 Task: Find flights for 3 adults from Barcelona to Athens on August 18, 2023 with a return on August 25, 2023.
Action: Mouse moved to (452, 478)
Screenshot: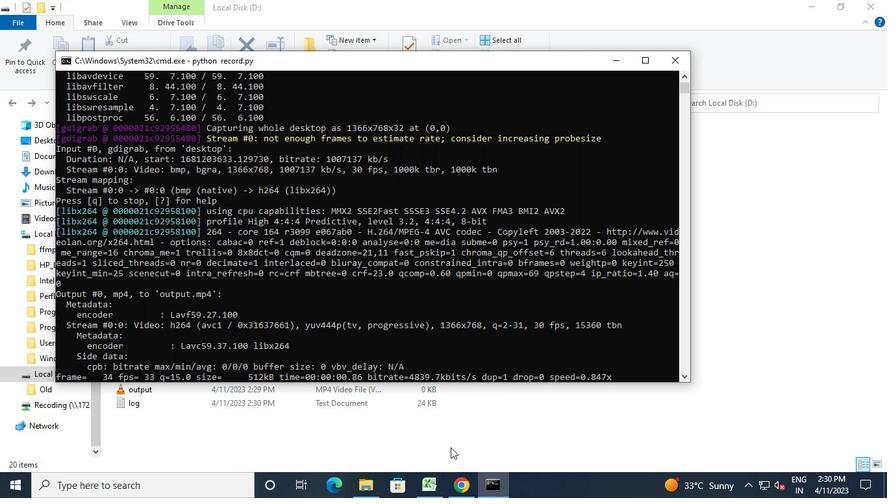 
Action: Mouse pressed left at (452, 478)
Screenshot: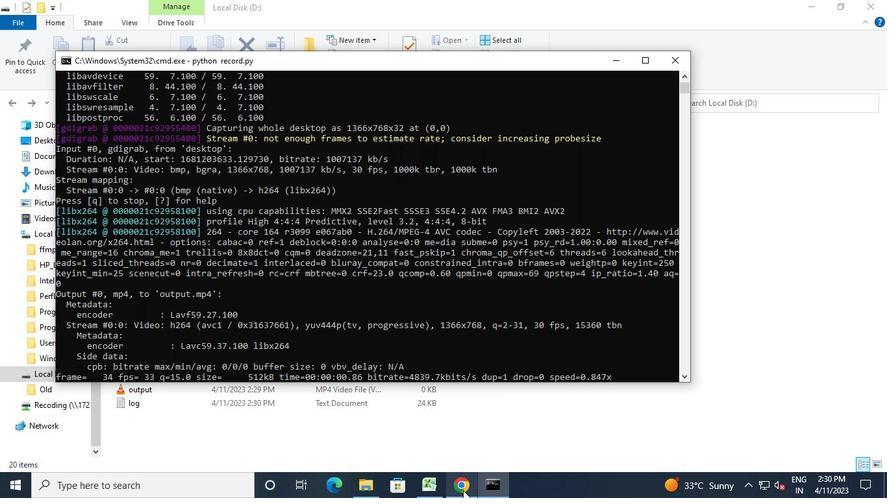 
Action: Mouse moved to (35, 280)
Screenshot: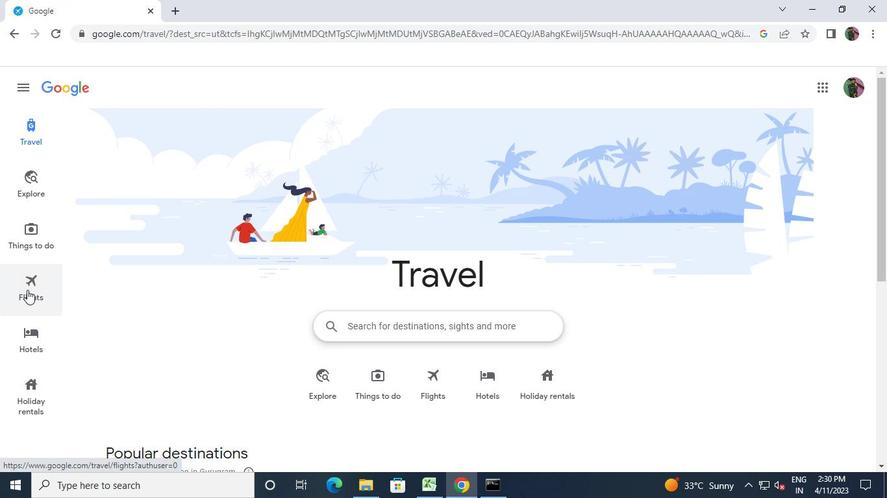 
Action: Mouse pressed left at (35, 280)
Screenshot: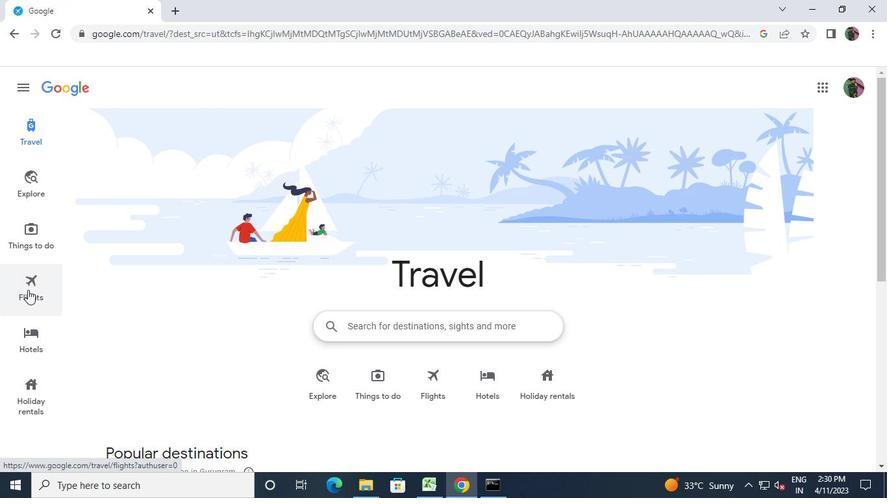 
Action: Mouse moved to (261, 337)
Screenshot: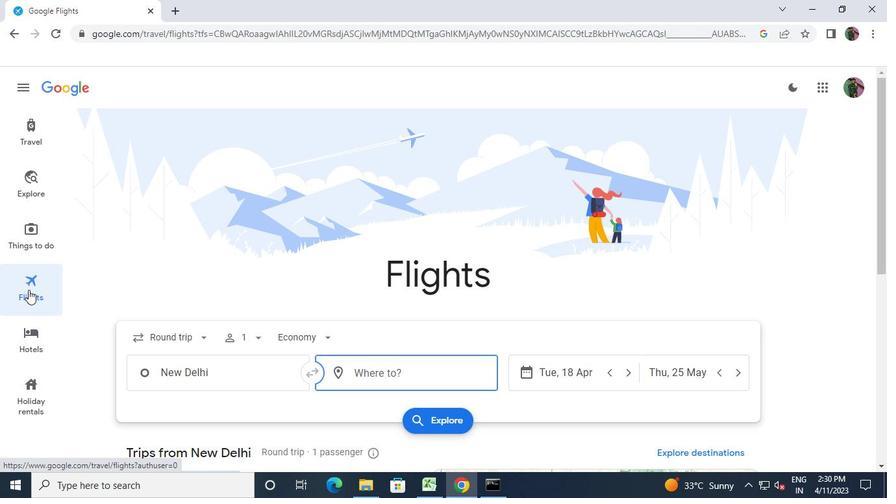 
Action: Mouse pressed left at (261, 337)
Screenshot: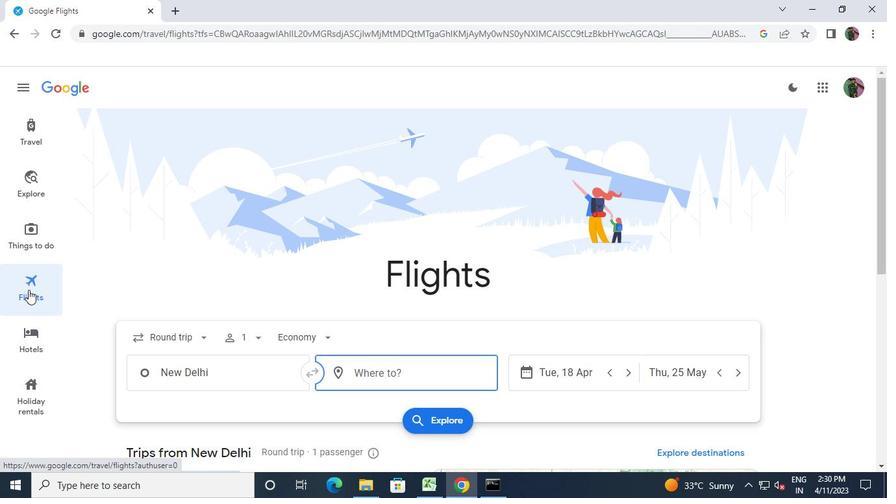 
Action: Mouse moved to (354, 371)
Screenshot: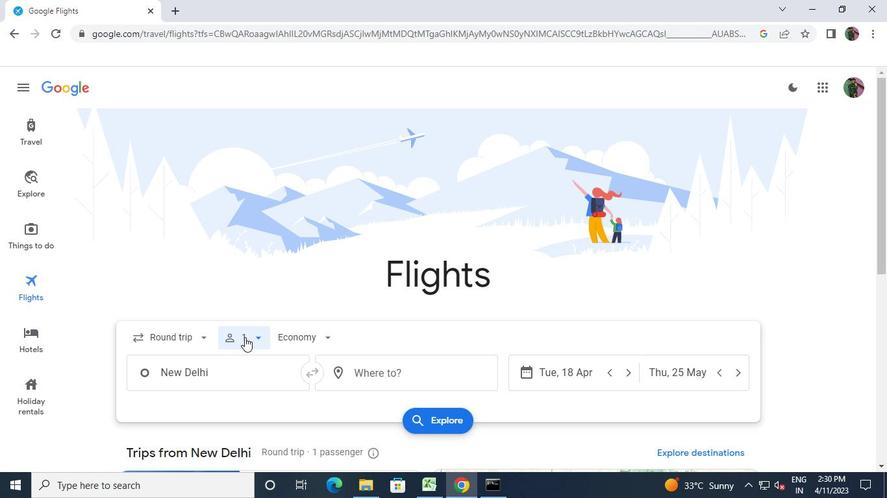 
Action: Mouse pressed left at (354, 371)
Screenshot: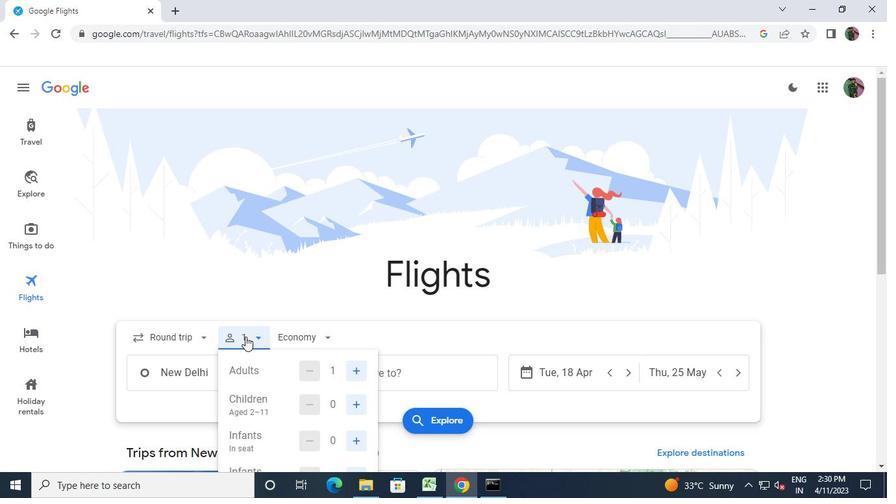 
Action: Mouse moved to (543, 394)
Screenshot: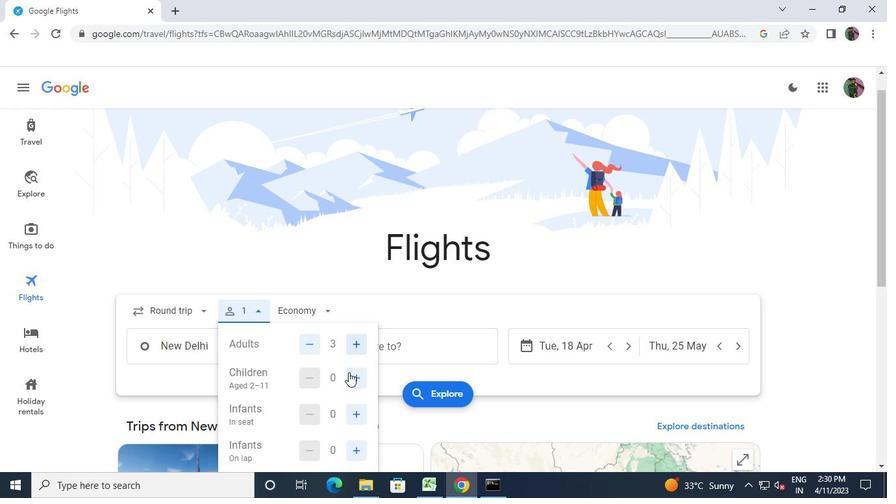 
Action: Mouse pressed left at (543, 394)
Screenshot: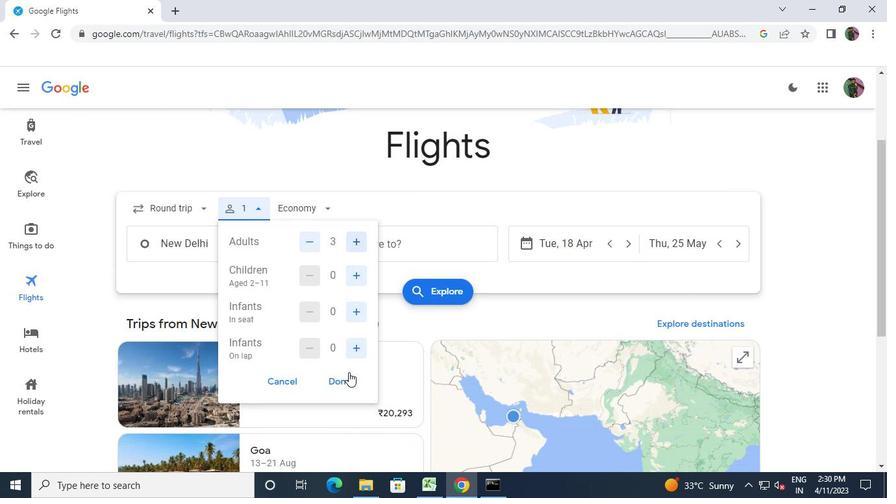 
Action: Mouse moved to (463, 491)
Screenshot: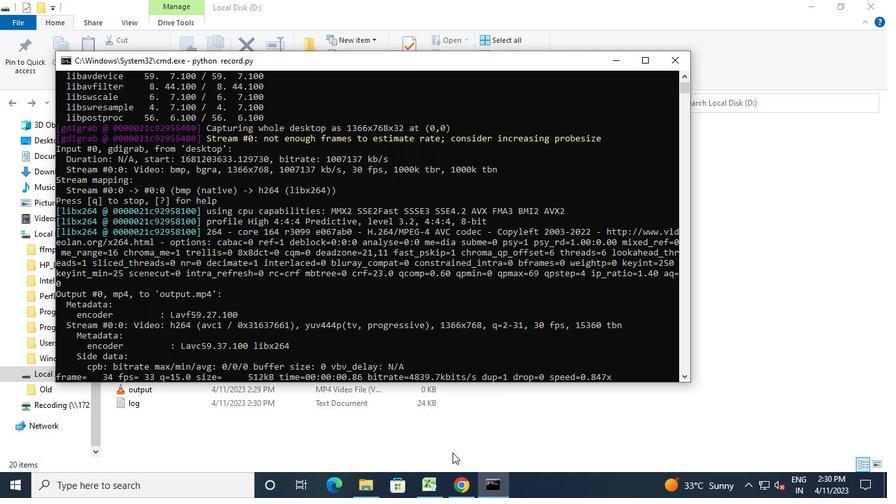 
Action: Mouse pressed left at (463, 491)
Screenshot: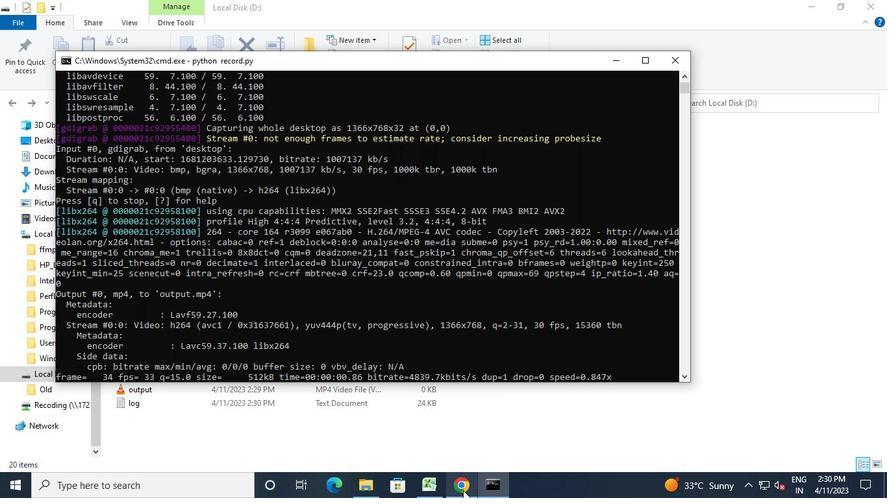 
Action: Mouse moved to (28, 290)
Screenshot: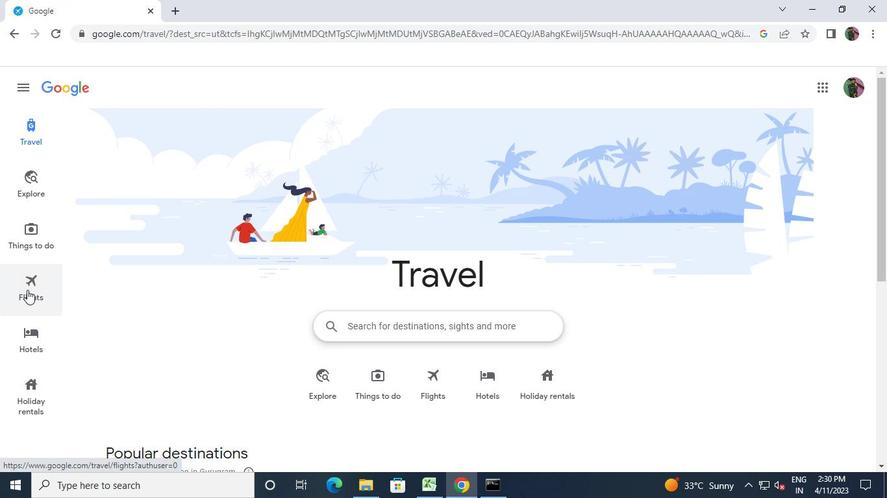 
Action: Mouse pressed left at (28, 290)
Screenshot: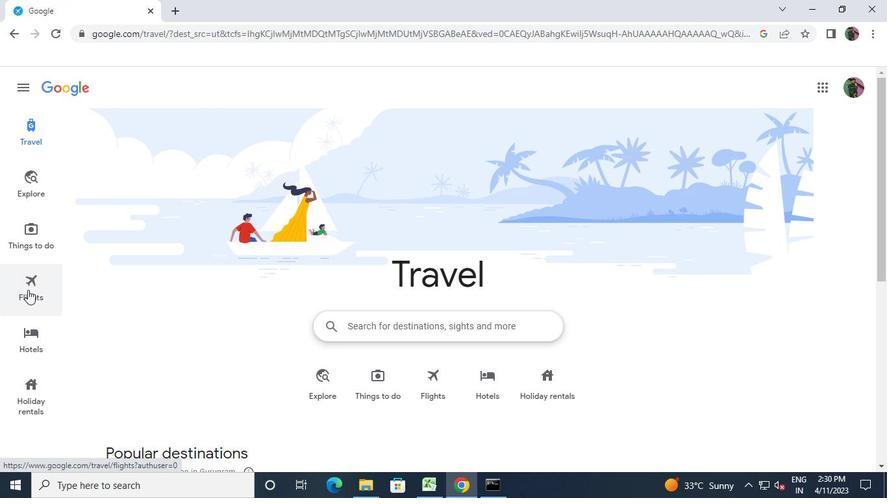 
Action: Mouse moved to (244, 337)
Screenshot: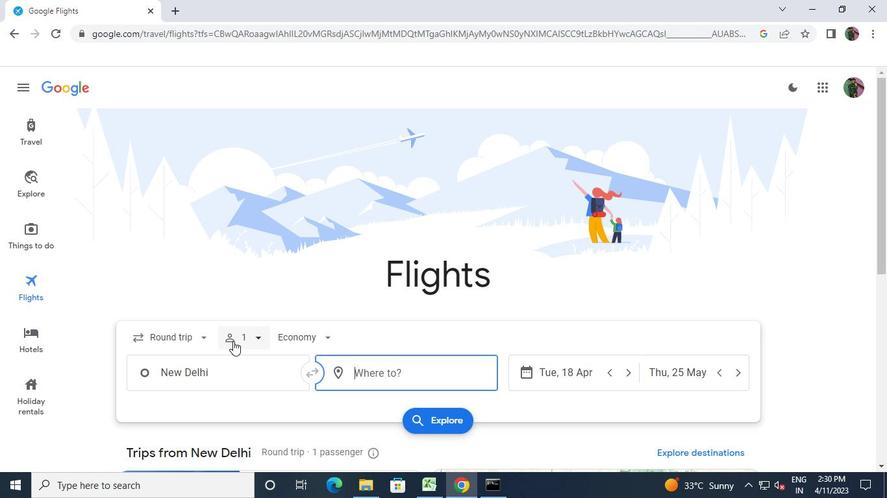 
Action: Mouse pressed left at (244, 337)
Screenshot: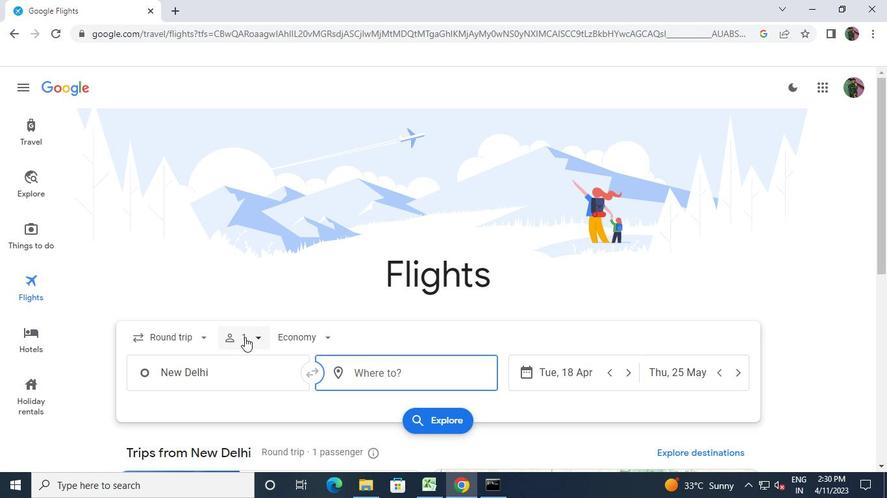 
Action: Mouse moved to (351, 370)
Screenshot: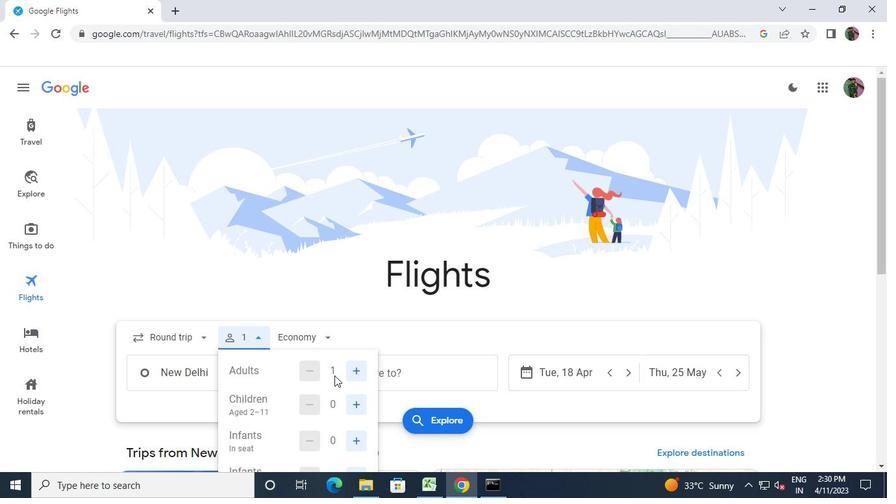 
Action: Mouse pressed left at (351, 370)
Screenshot: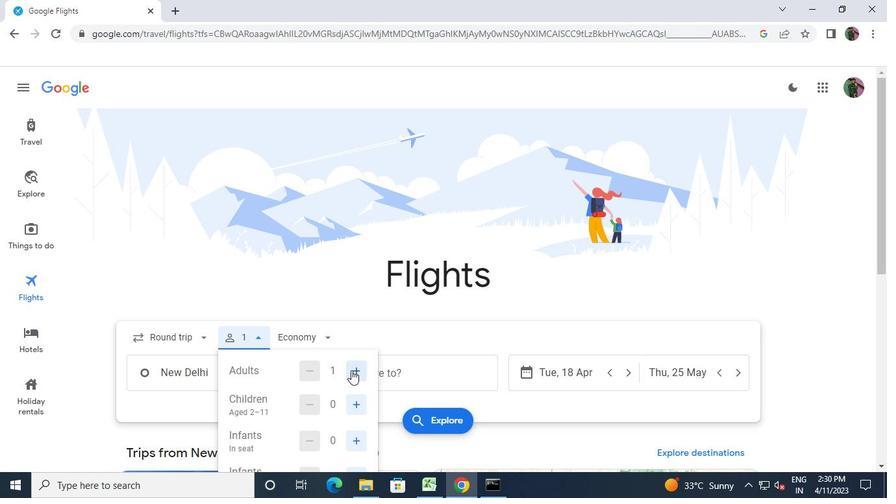 
Action: Mouse pressed left at (351, 370)
Screenshot: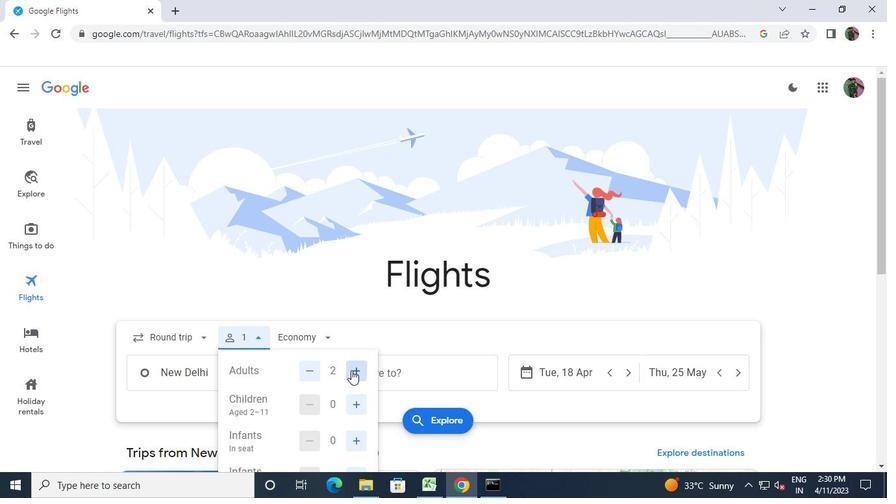 
Action: Mouse moved to (346, 374)
Screenshot: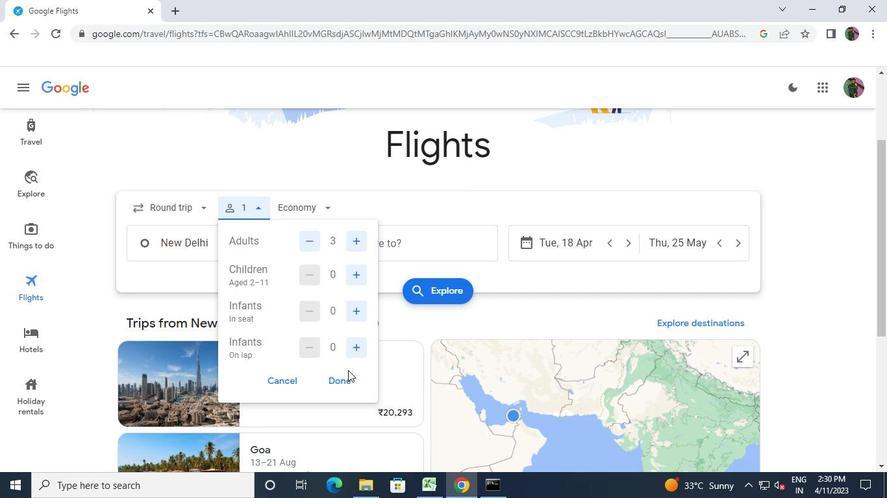 
Action: Mouse pressed left at (346, 374)
Screenshot: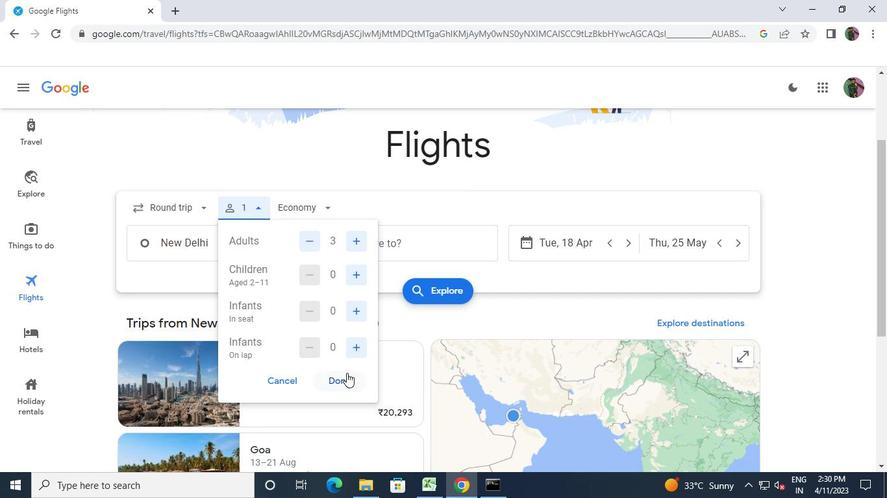 
Action: Mouse moved to (599, 241)
Screenshot: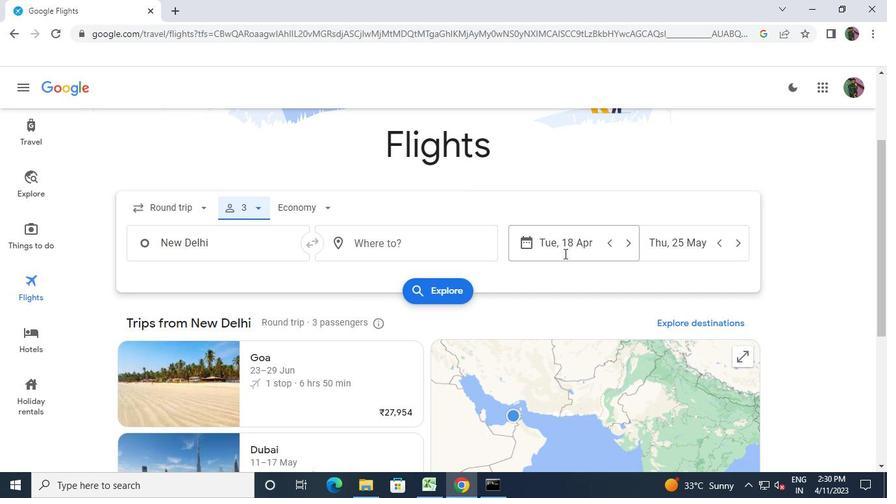 
Action: Mouse pressed left at (599, 241)
Screenshot: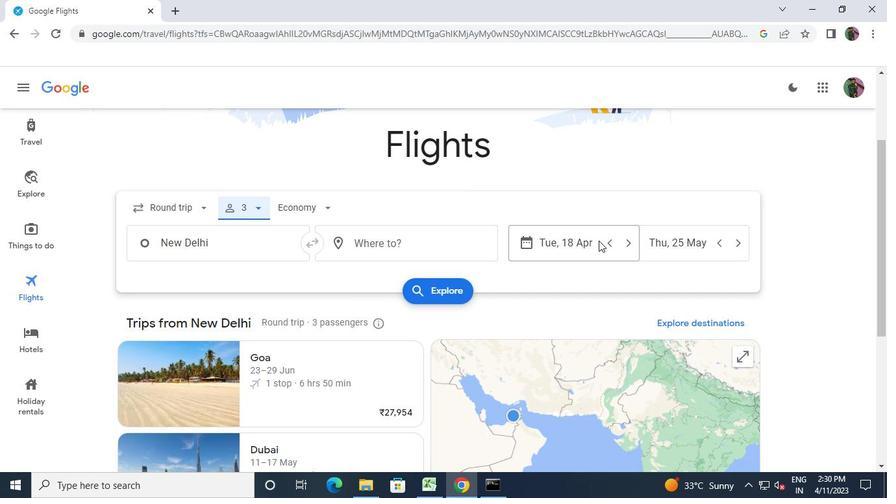 
Action: Mouse moved to (686, 187)
Screenshot: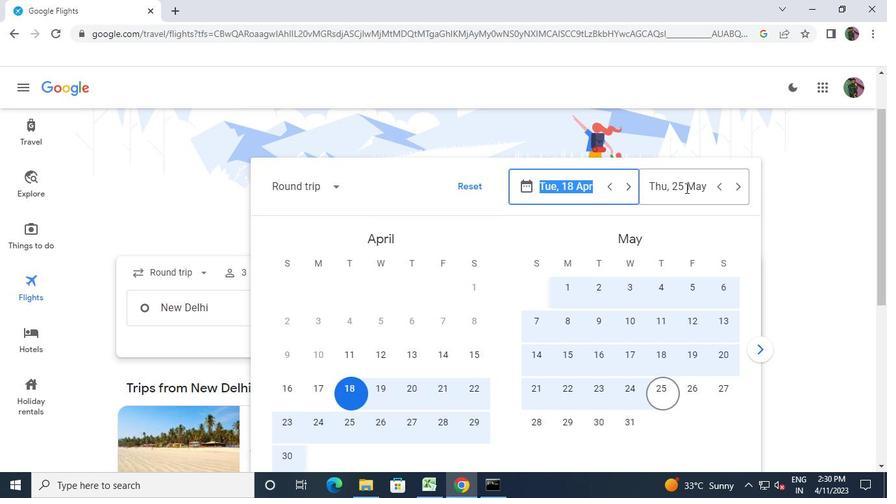 
Action: Mouse pressed left at (686, 187)
Screenshot: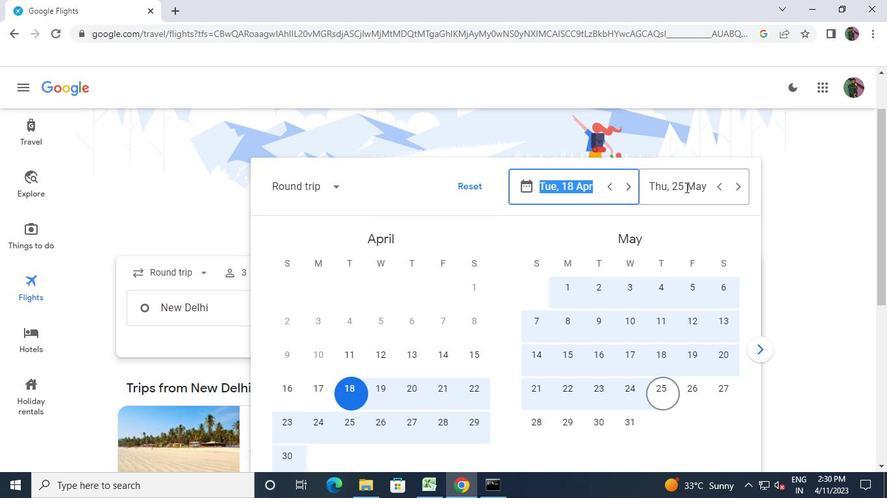 
Action: Mouse moved to (717, 183)
Screenshot: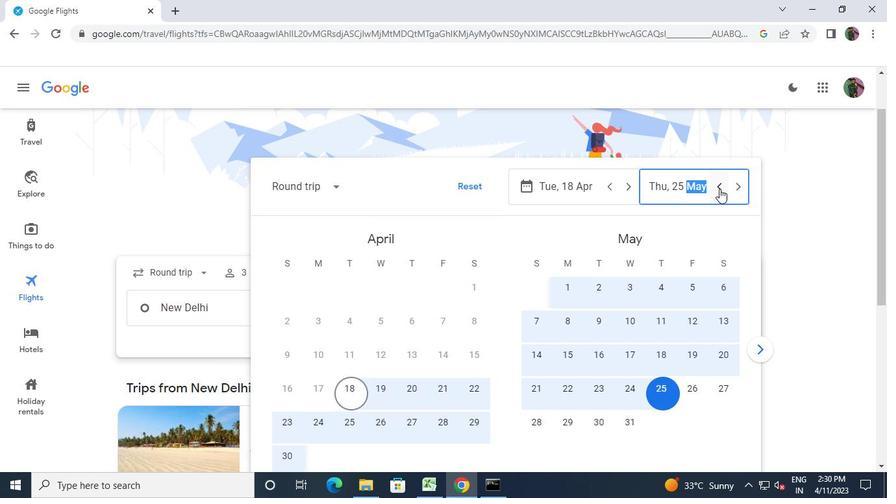 
Action: Keyboard a
Screenshot: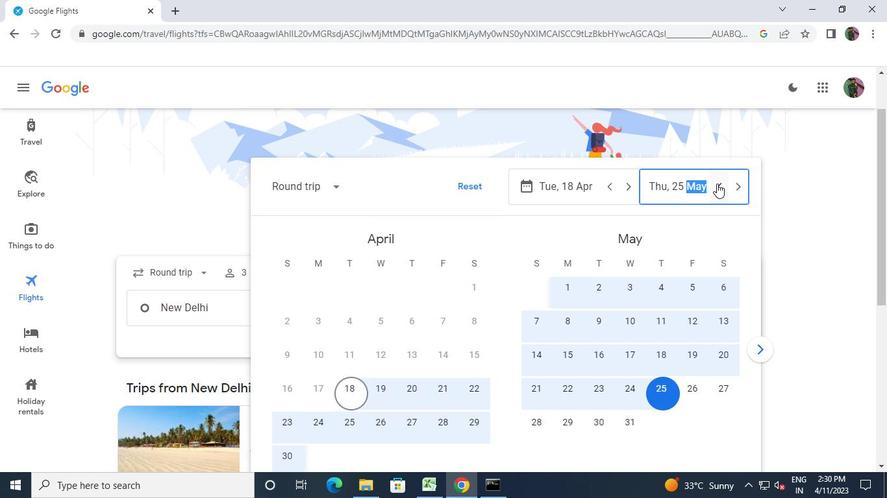
Action: Keyboard u
Screenshot: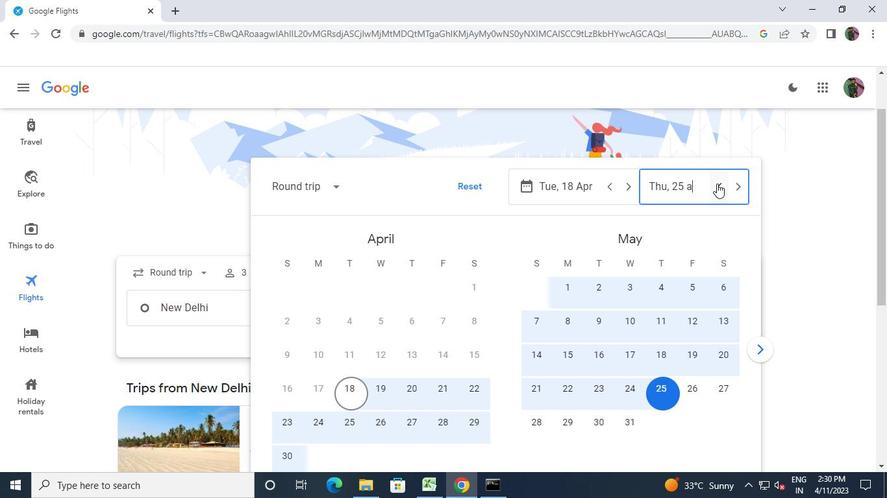 
Action: Keyboard g
Screenshot: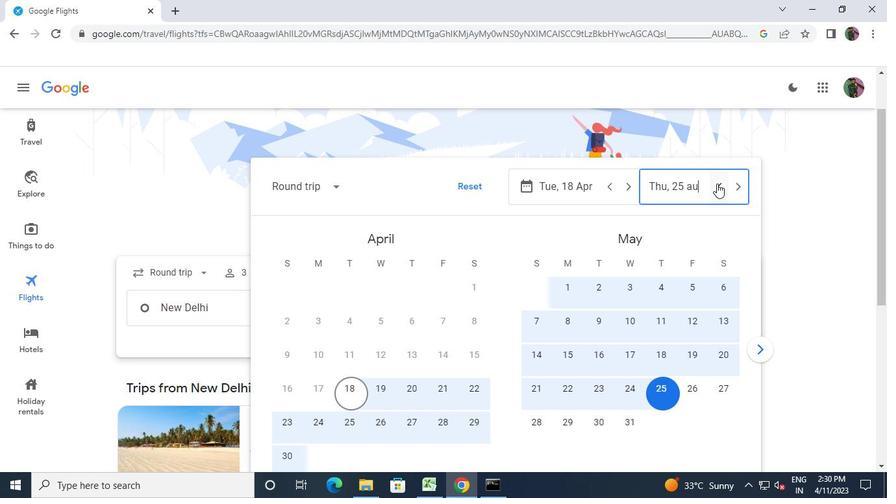 
Action: Keyboard Key.enter
Screenshot: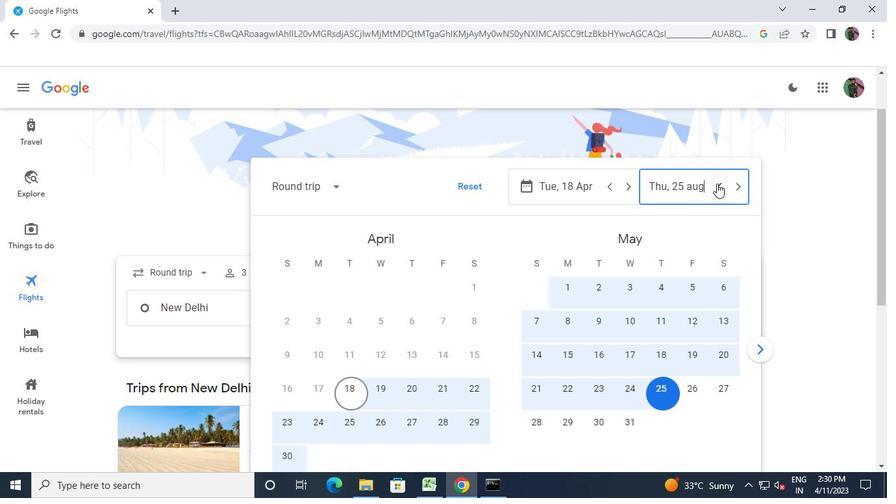 
Action: Mouse moved to (369, 319)
Screenshot: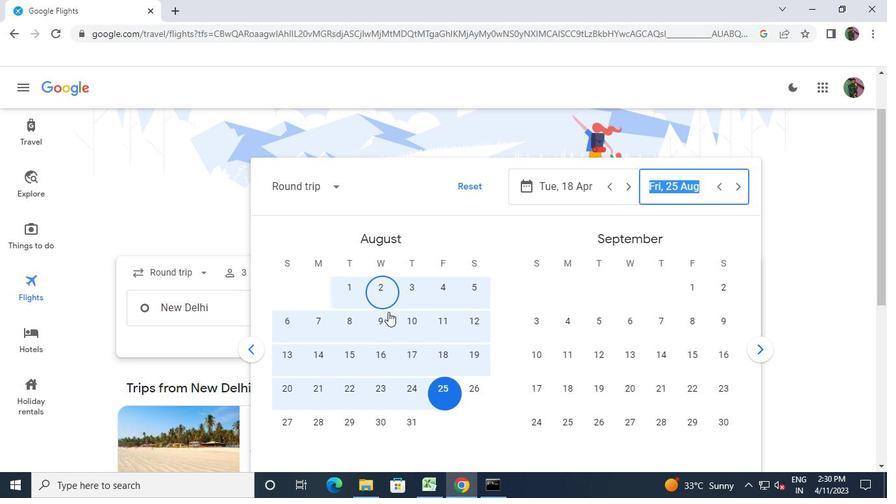 
Action: Mouse pressed left at (369, 319)
Screenshot: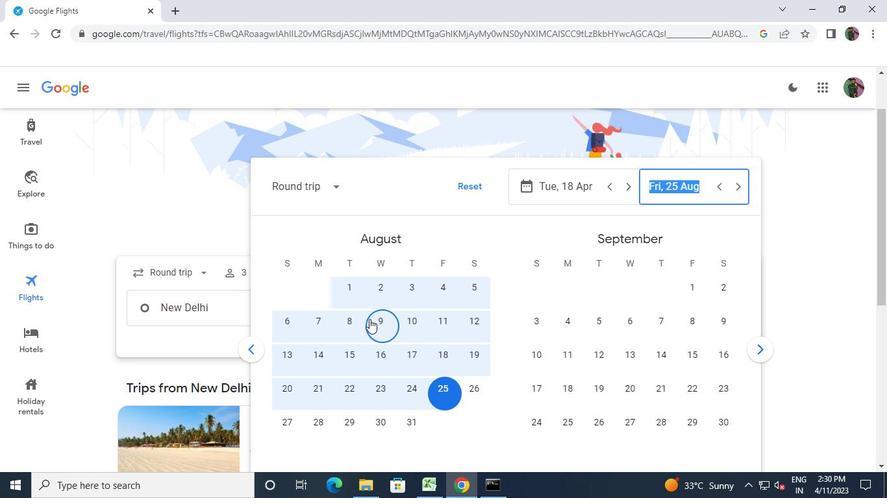 
Action: Mouse moved to (699, 354)
Screenshot: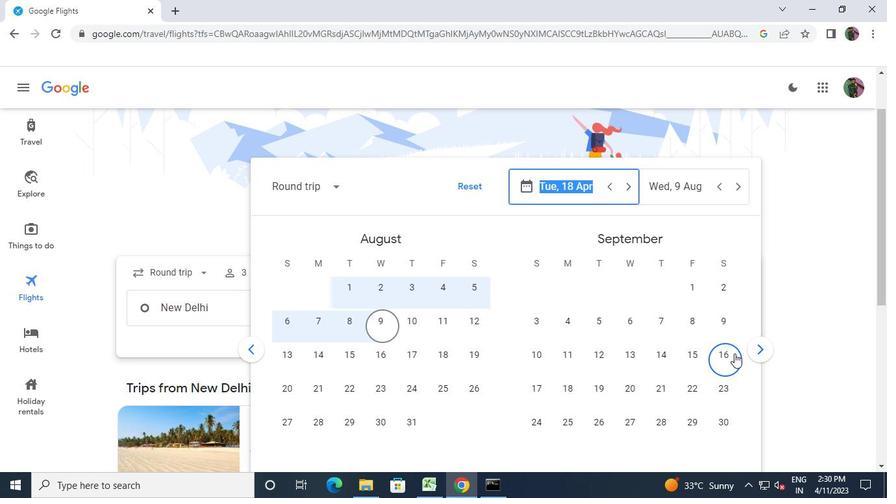 
Action: Mouse pressed left at (699, 354)
Screenshot: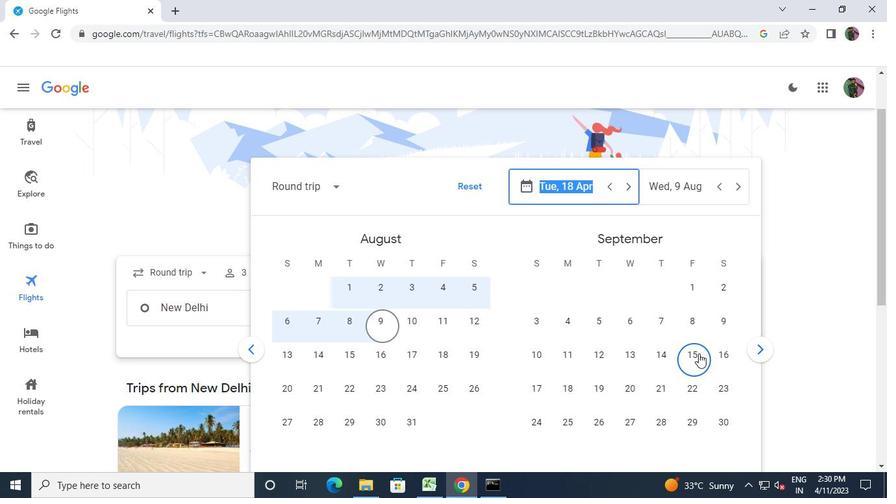 
Action: Mouse moved to (708, 370)
Screenshot: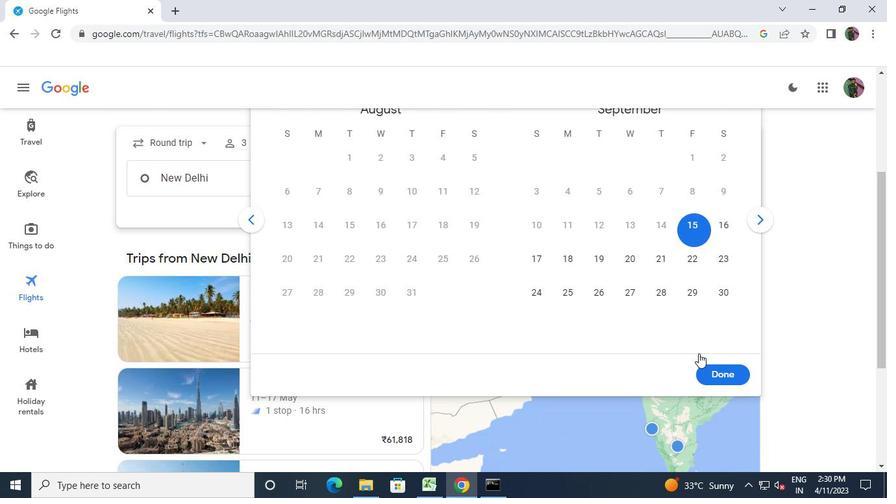 
Action: Mouse pressed left at (708, 370)
Screenshot: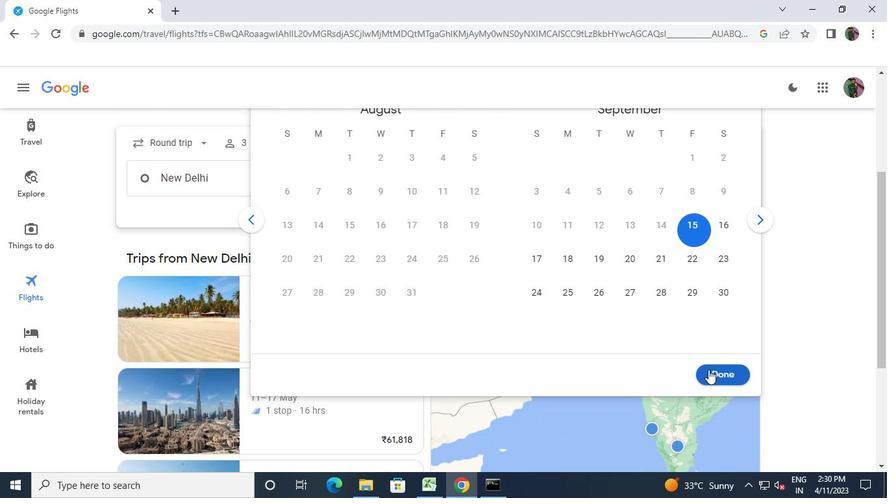 
Action: Mouse moved to (237, 176)
Screenshot: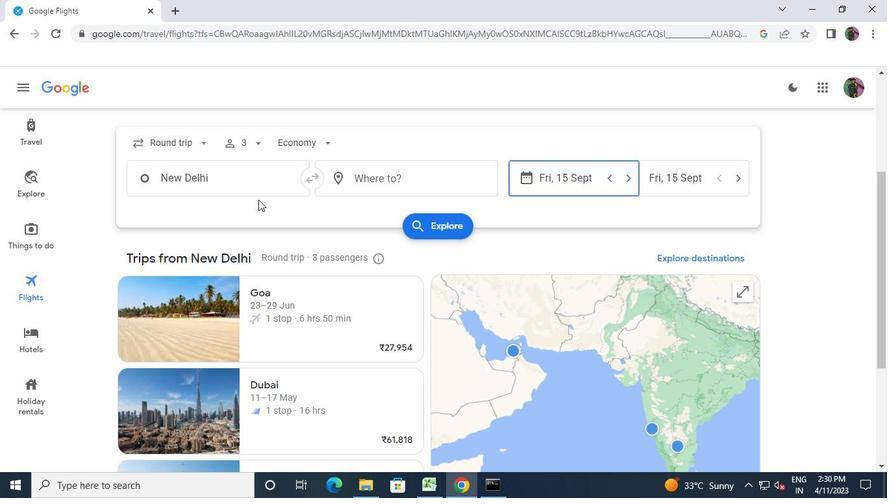 
Action: Mouse pressed left at (237, 176)
Screenshot: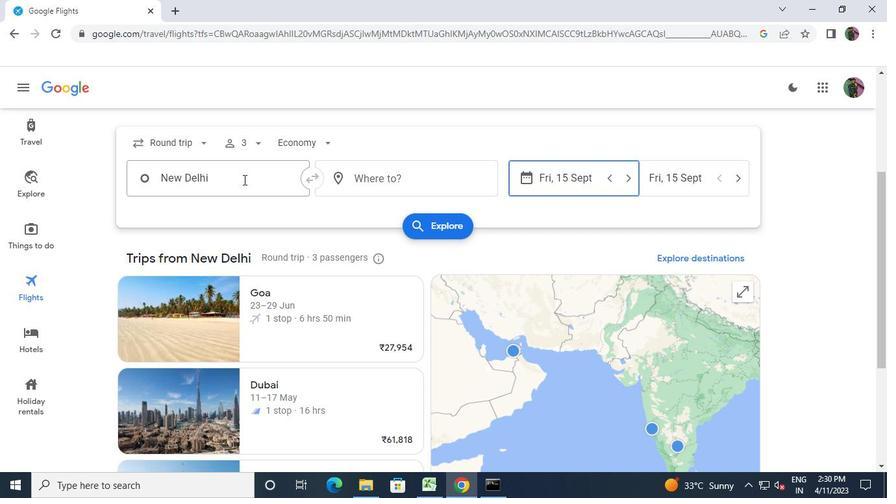 
Action: Keyboard b
Screenshot: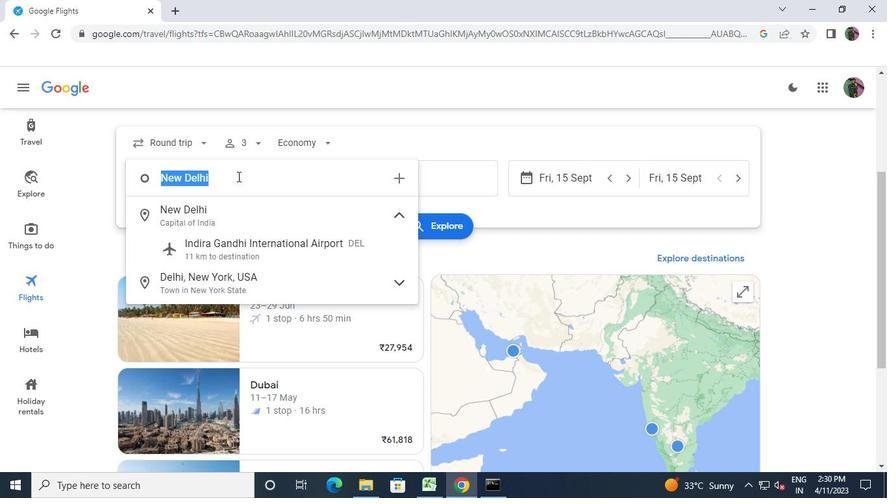 
Action: Keyboard a
Screenshot: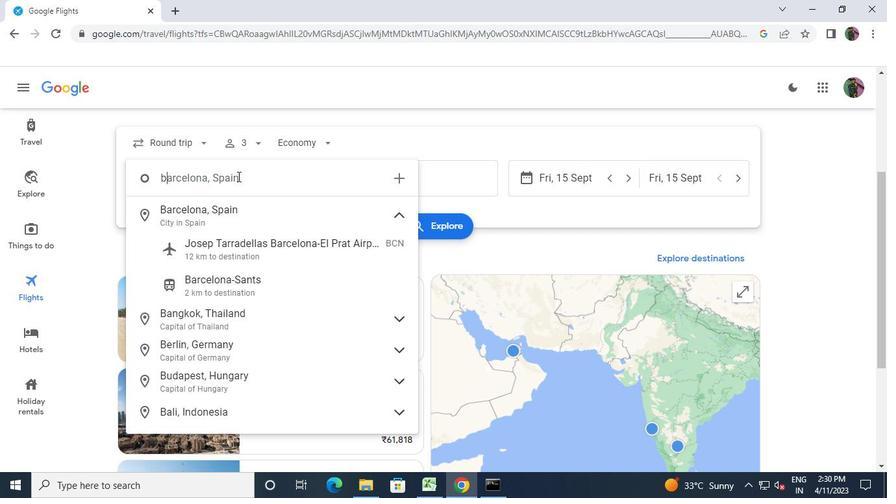 
Action: Keyboard r
Screenshot: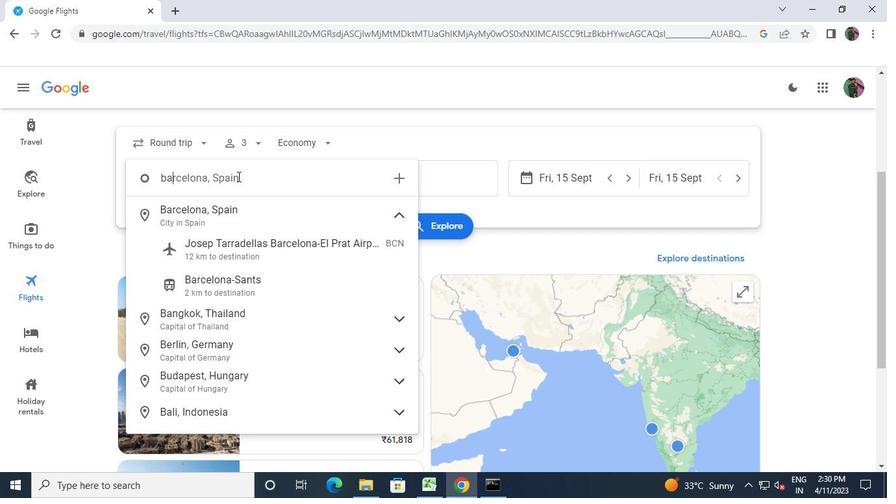 
Action: Keyboard c
Screenshot: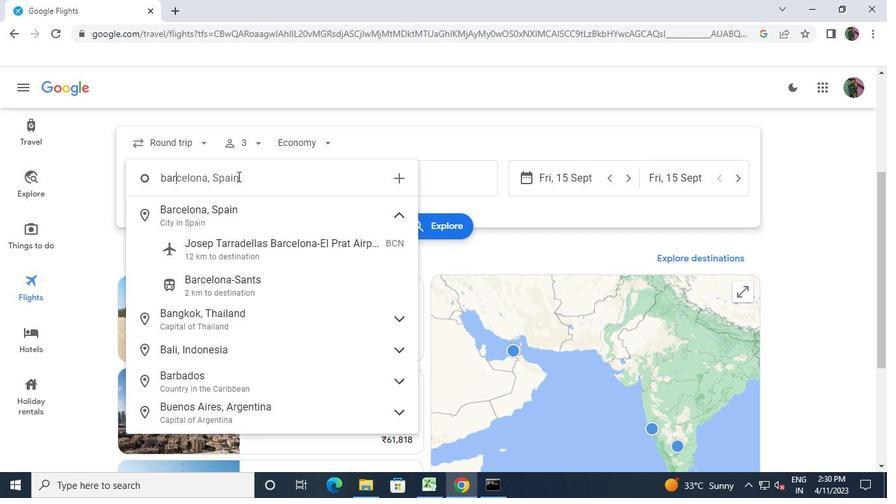 
Action: Mouse moved to (217, 207)
Screenshot: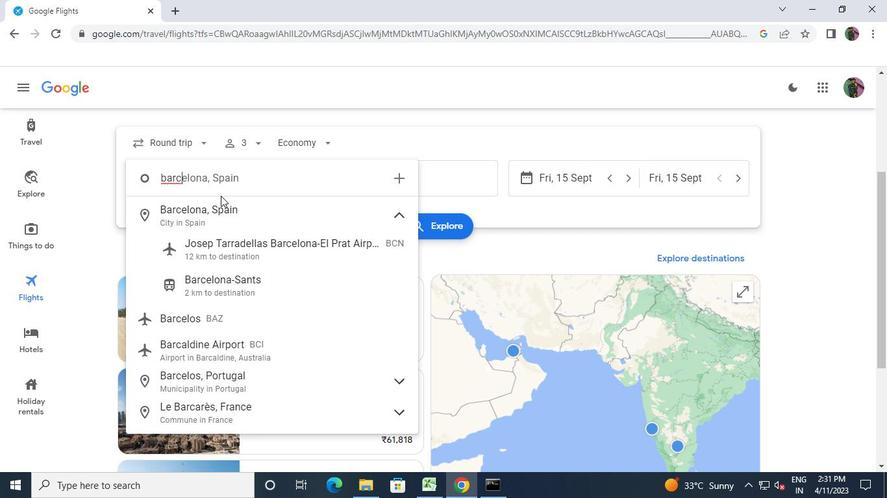 
Action: Mouse pressed left at (217, 207)
Screenshot: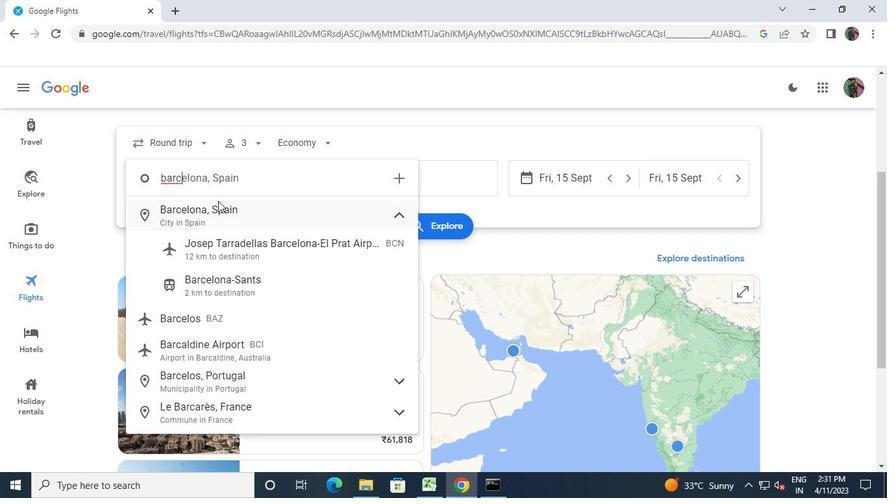 
Action: Mouse moved to (354, 185)
Screenshot: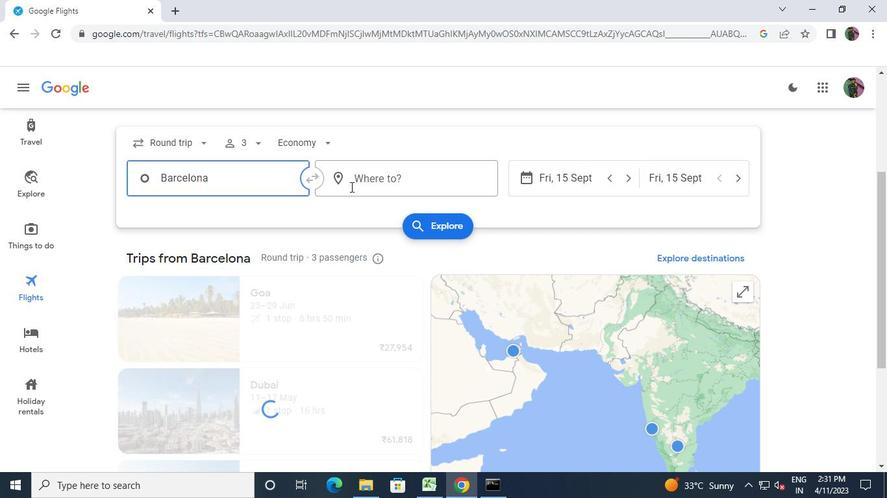 
Action: Mouse pressed left at (354, 185)
Screenshot: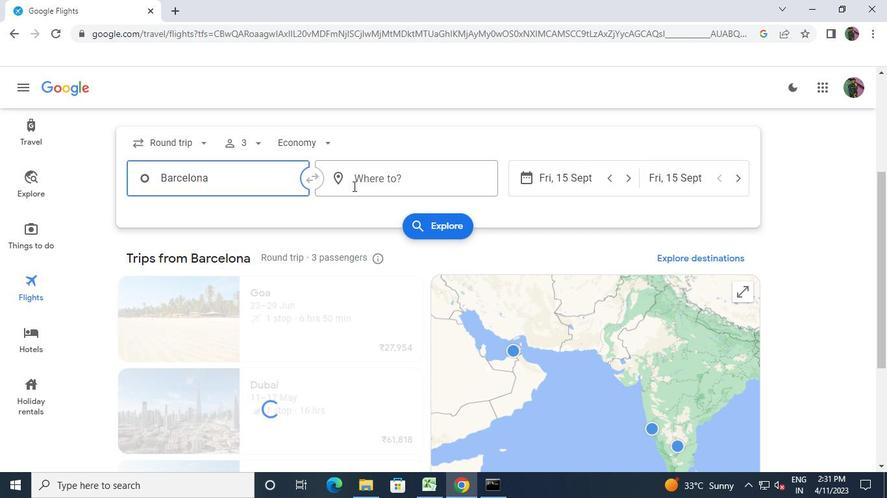 
Action: Keyboard a
Screenshot: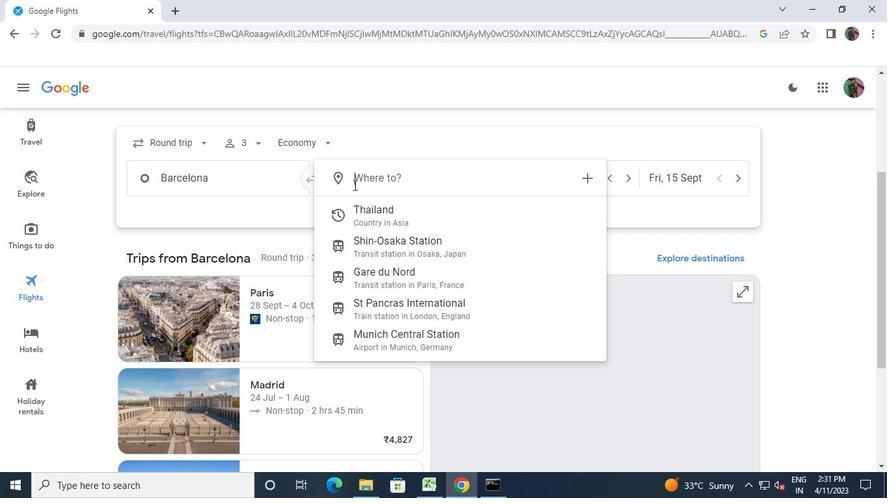 
Action: Keyboard t
Screenshot: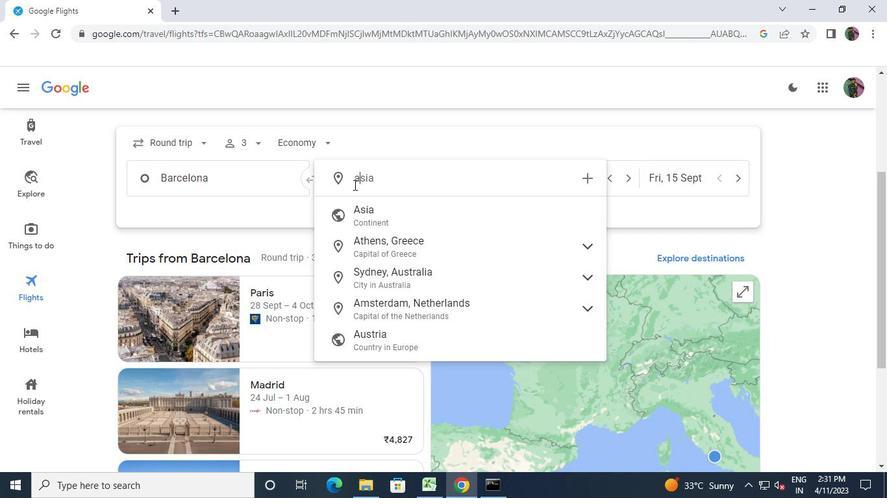 
Action: Keyboard h
Screenshot: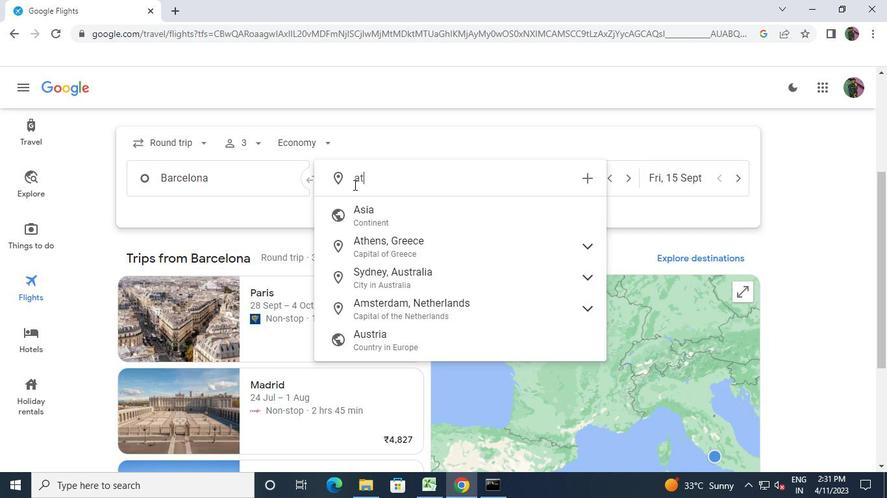 
Action: Mouse moved to (399, 215)
Screenshot: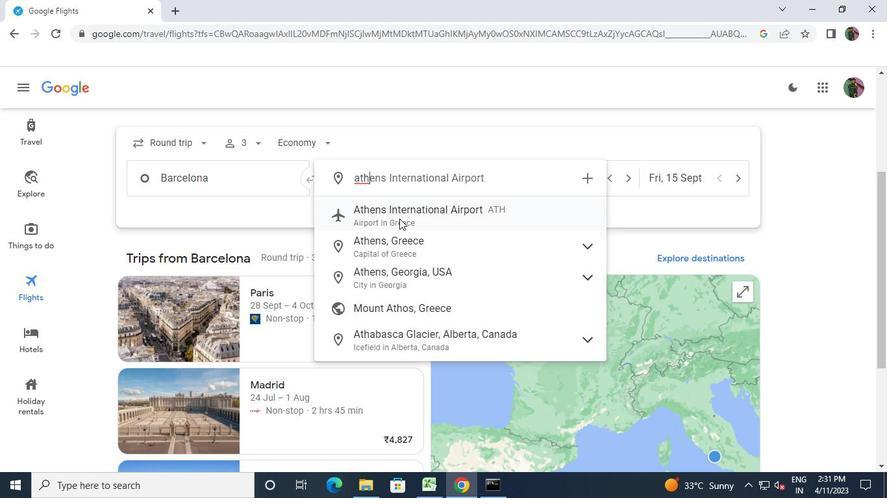 
Action: Mouse pressed left at (399, 215)
Screenshot: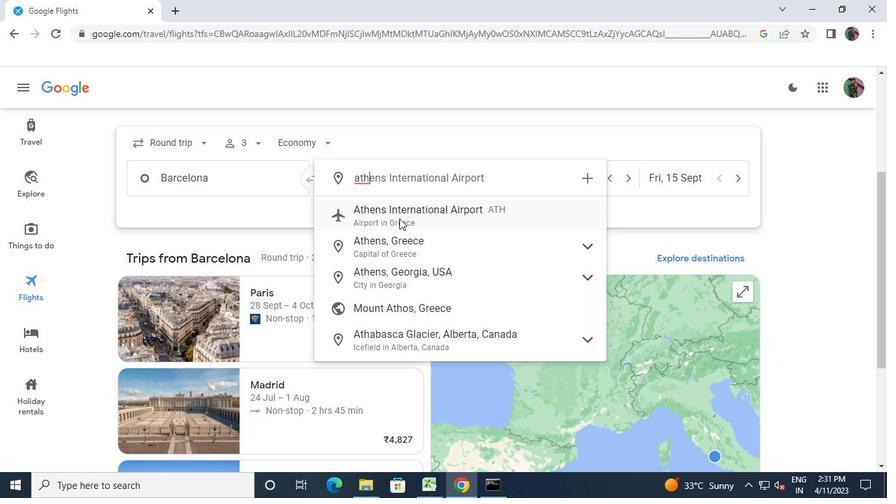 
Action: Mouse moved to (437, 231)
Screenshot: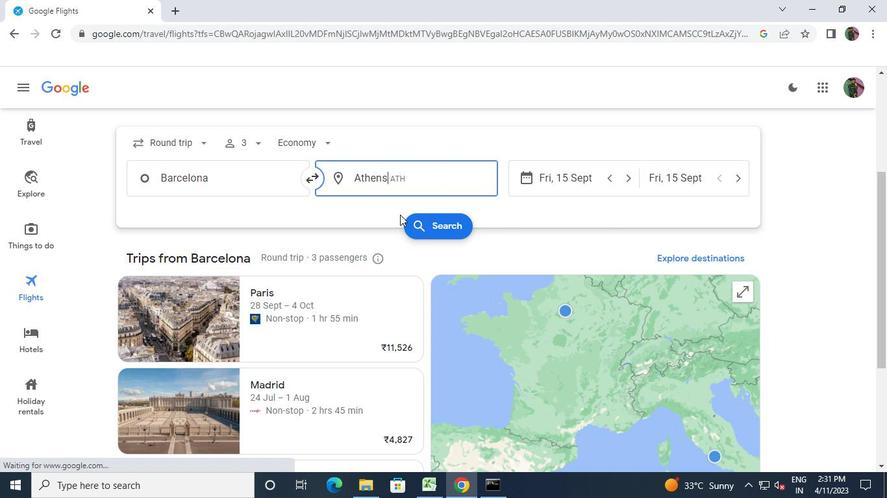 
Action: Mouse pressed left at (437, 231)
Screenshot: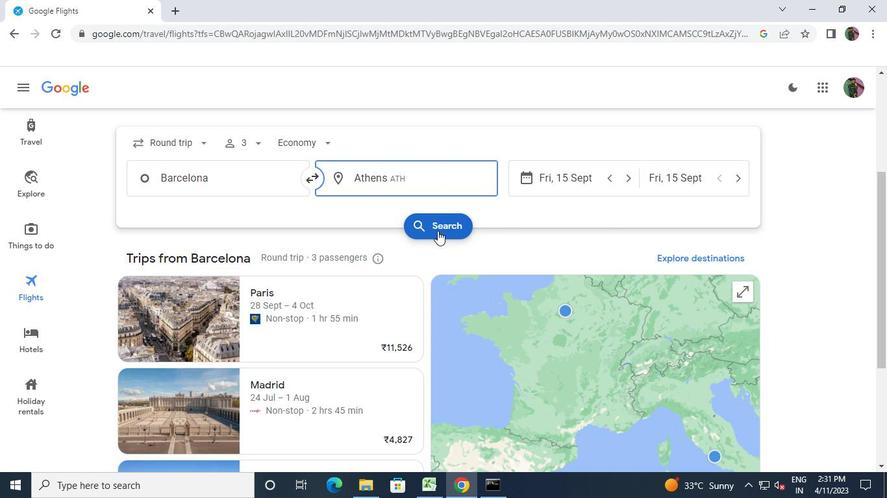 
Action: Mouse moved to (551, 383)
Screenshot: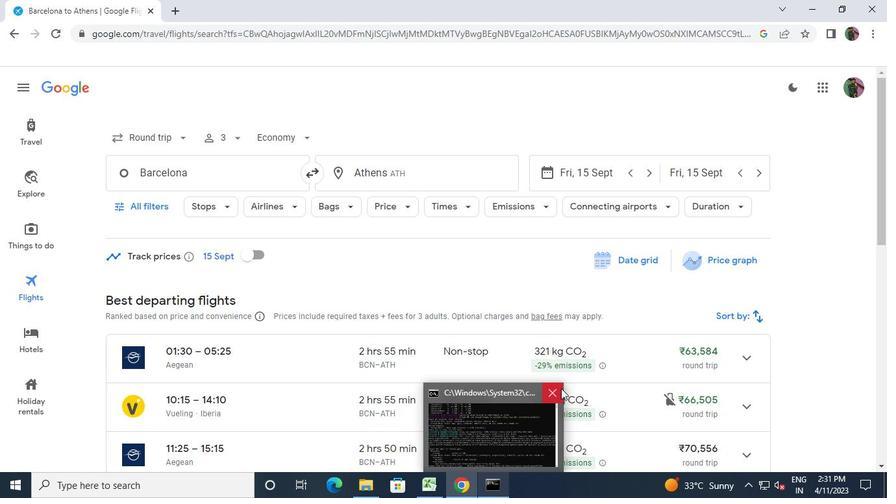 
Action: Mouse pressed left at (551, 383)
Screenshot: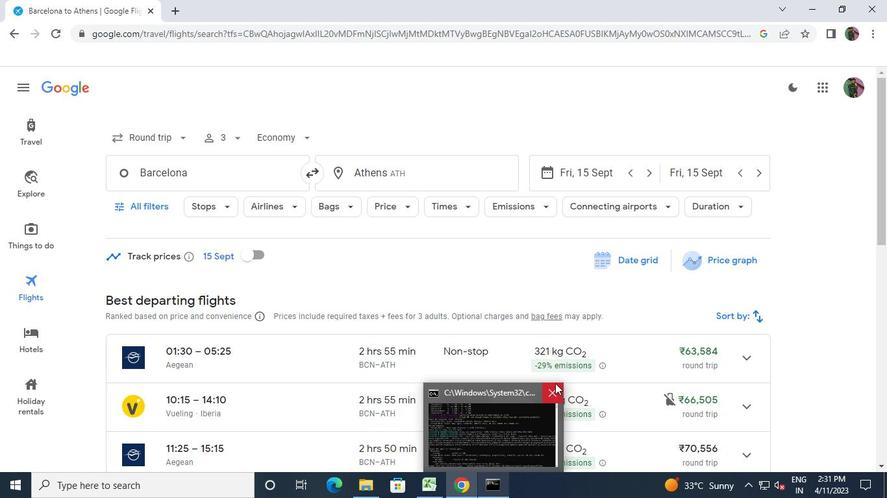 
